Task: Edit a podcast with multiple hosts using multitrack capabilities.
Action: Mouse moved to (6, 16)
Screenshot: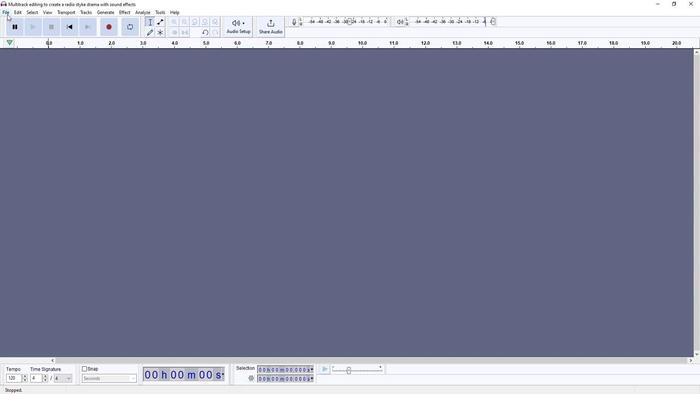 
Action: Mouse pressed left at (6, 16)
Screenshot: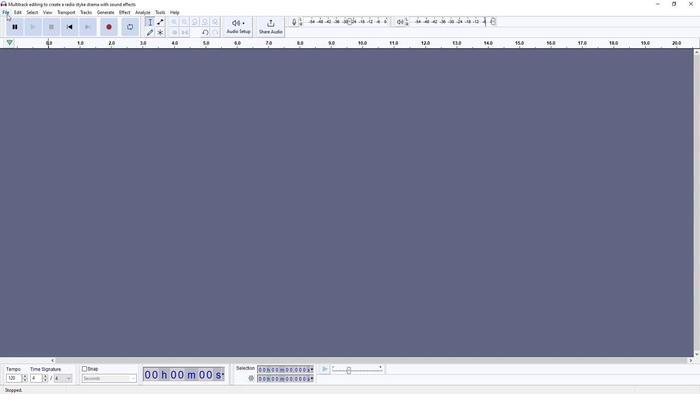 
Action: Mouse moved to (114, 84)
Screenshot: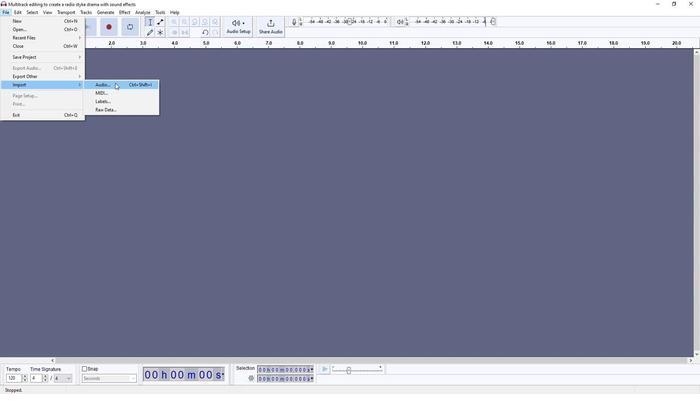 
Action: Mouse pressed left at (114, 84)
Screenshot: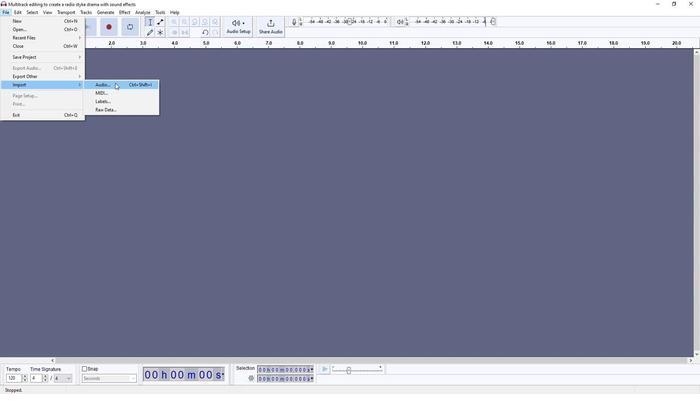 
Action: Mouse moved to (80, 55)
Screenshot: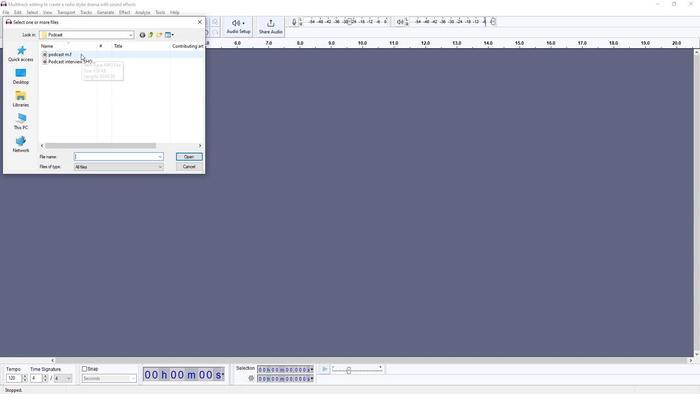 
Action: Mouse pressed left at (80, 55)
Screenshot: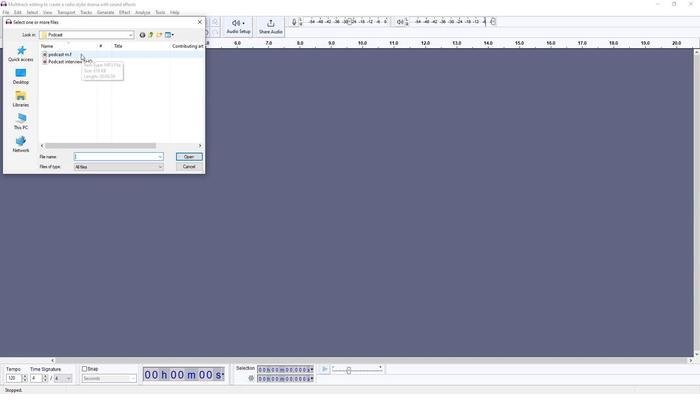 
Action: Mouse moved to (180, 155)
Screenshot: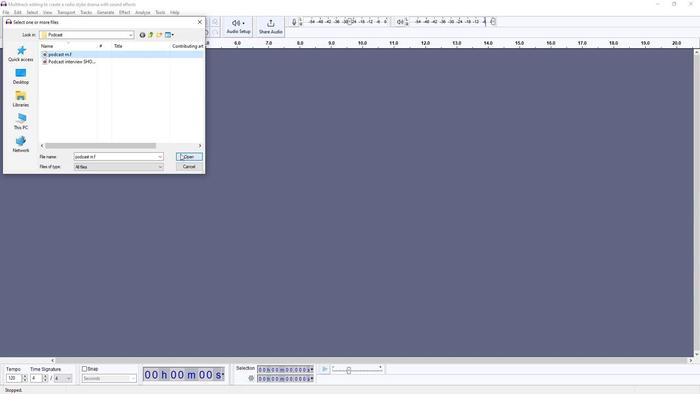 
Action: Mouse pressed left at (180, 155)
Screenshot: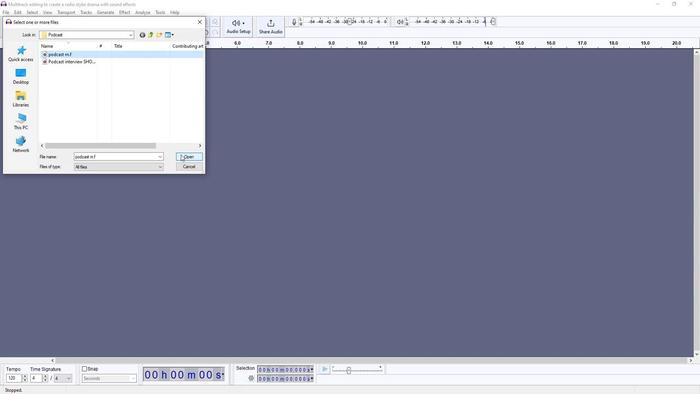
Action: Mouse moved to (35, 27)
Screenshot: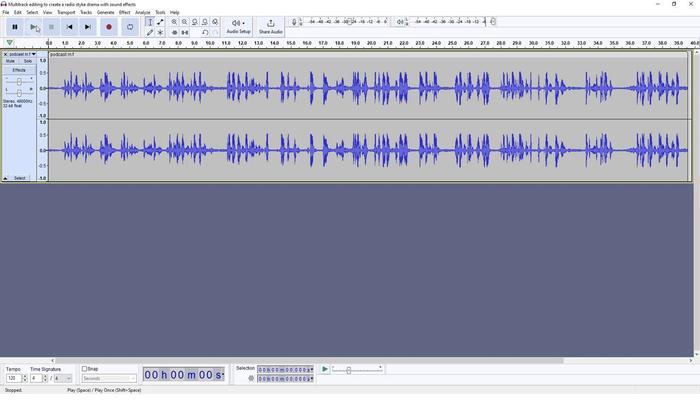
Action: Mouse pressed left at (35, 27)
Screenshot: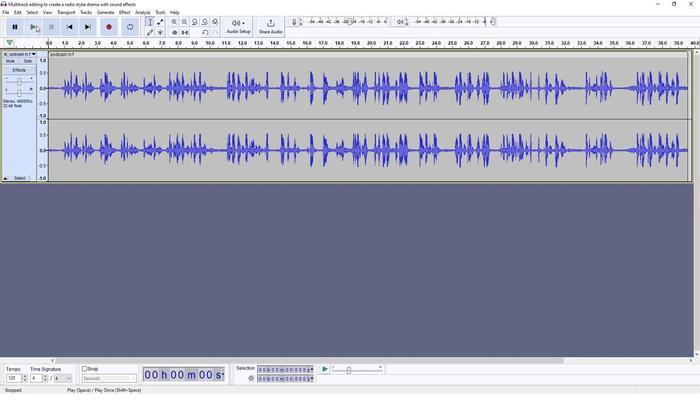 
Action: Mouse moved to (47, 30)
Screenshot: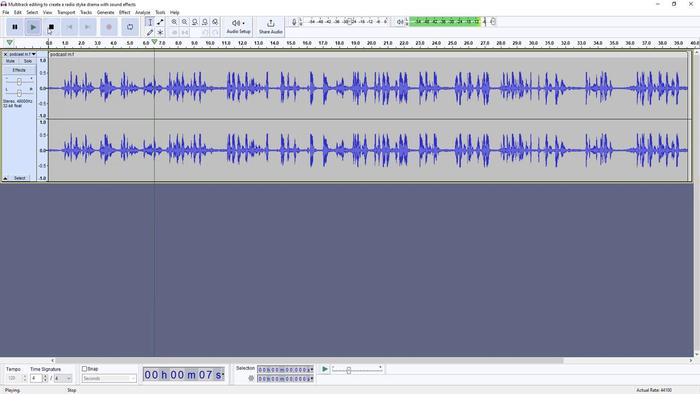 
Action: Mouse pressed left at (47, 30)
Screenshot: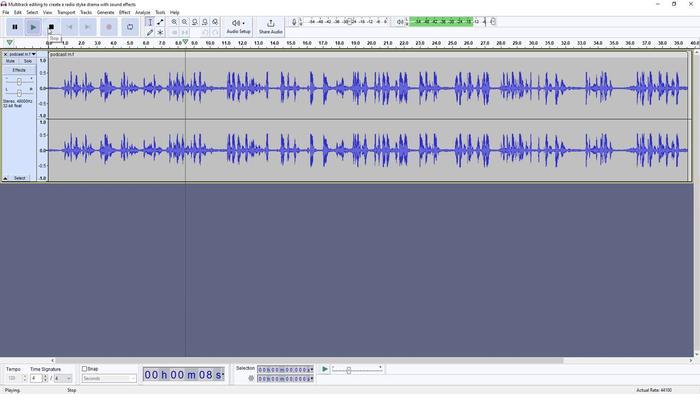 
Action: Mouse moved to (164, 90)
Screenshot: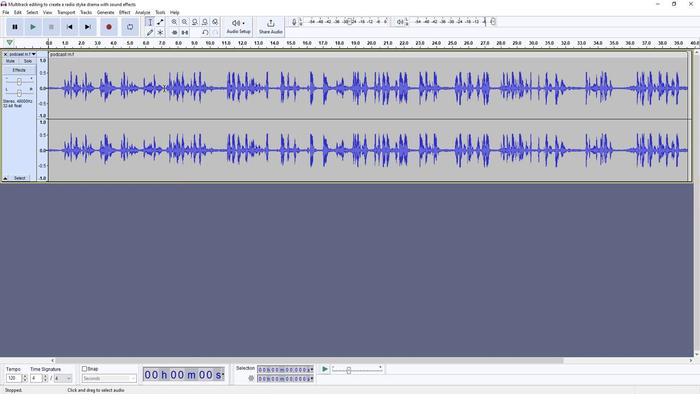 
Action: Mouse pressed left at (164, 90)
Screenshot: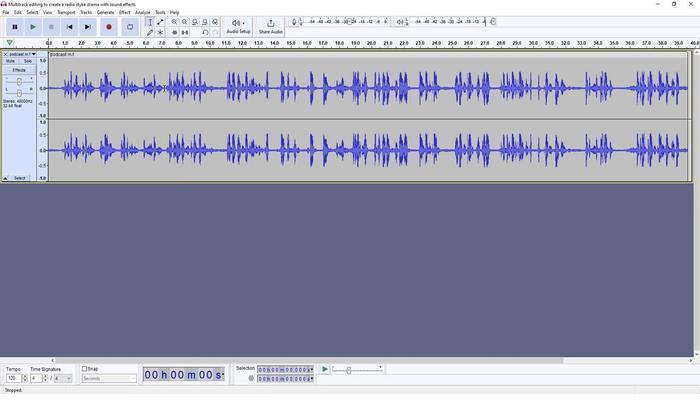 
Action: Mouse pressed right at (164, 90)
Screenshot: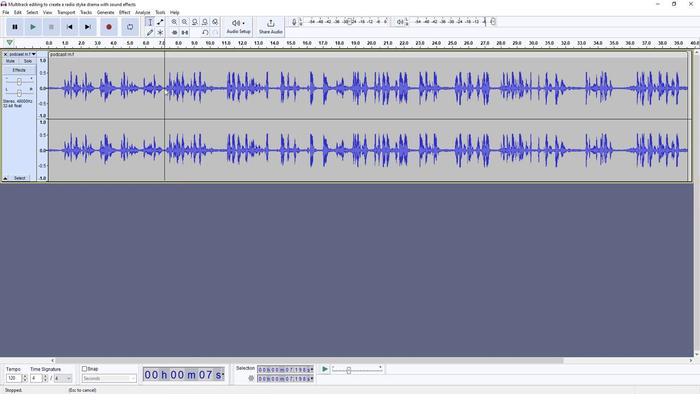
Action: Mouse moved to (174, 121)
Screenshot: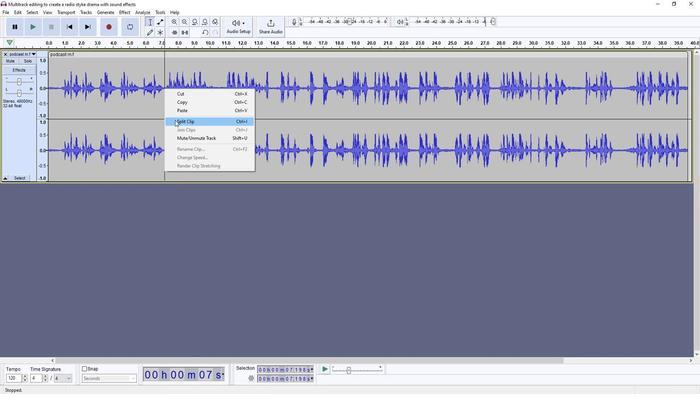 
Action: Mouse pressed left at (174, 121)
Screenshot: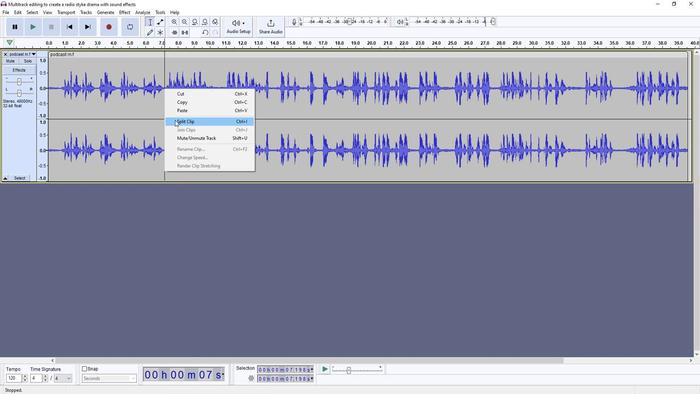 
Action: Mouse moved to (98, 211)
Screenshot: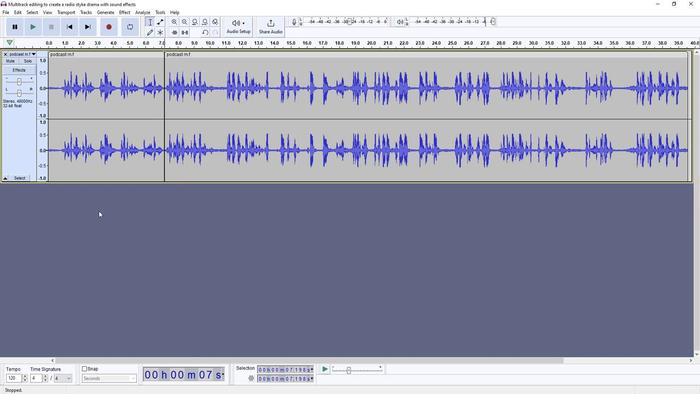 
Action: Mouse pressed right at (98, 211)
Screenshot: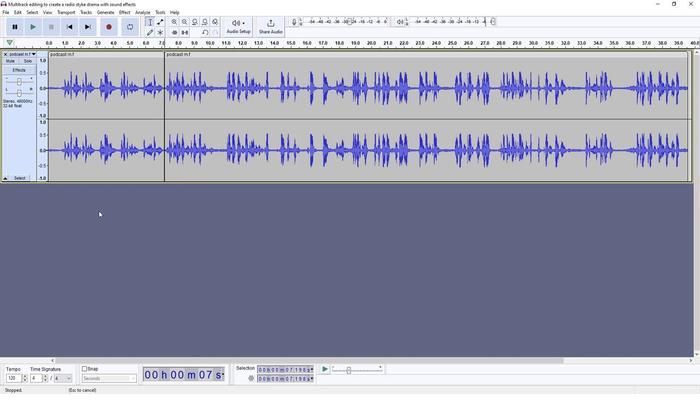 
Action: Mouse moved to (118, 228)
Screenshot: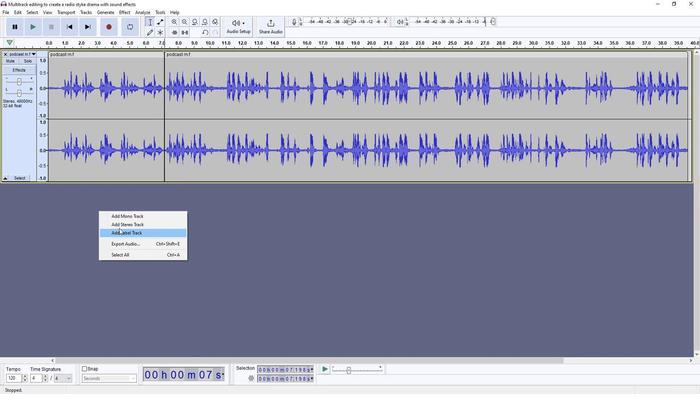 
Action: Mouse pressed left at (118, 228)
Screenshot: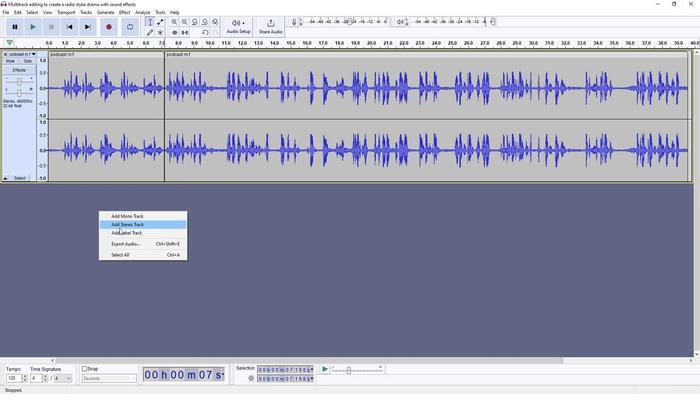
Action: Mouse moved to (211, 56)
Screenshot: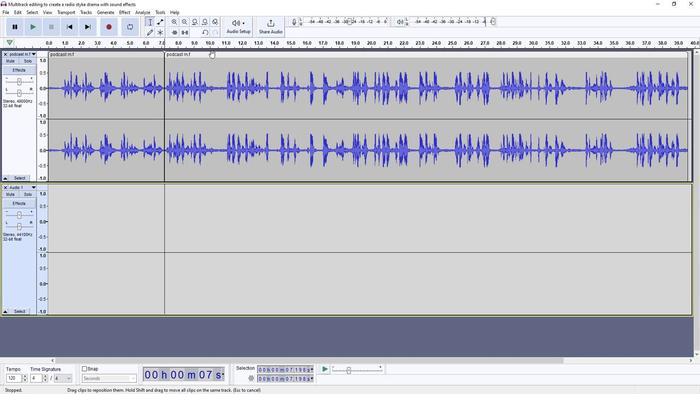 
Action: Mouse pressed left at (211, 56)
Screenshot: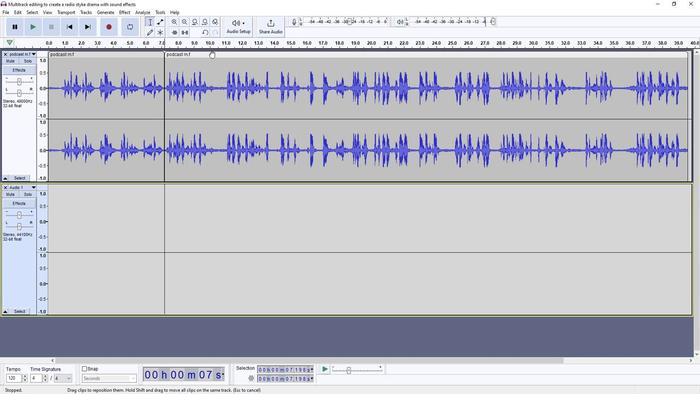 
Action: Mouse moved to (686, 196)
Screenshot: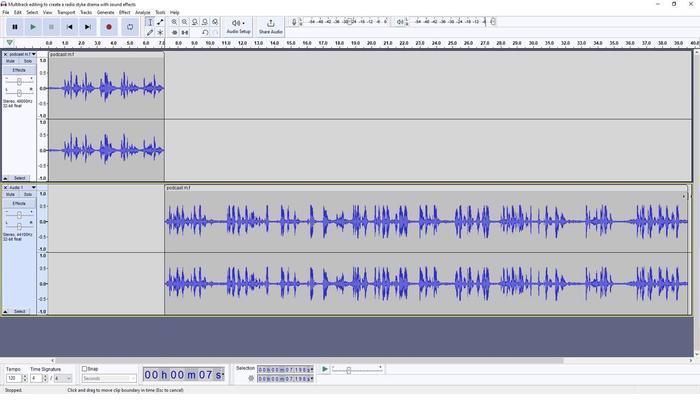 
Action: Mouse pressed left at (686, 196)
Screenshot: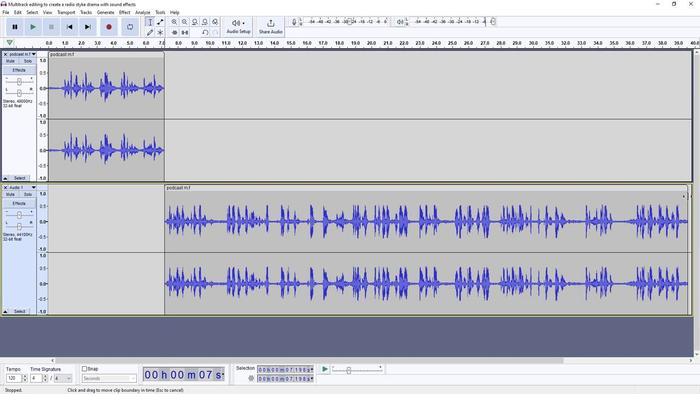 
Action: Mouse moved to (181, 138)
Screenshot: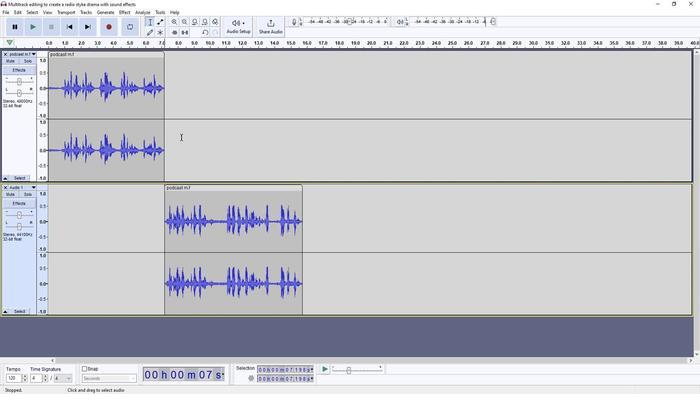 
Action: Mouse pressed left at (181, 138)
Screenshot: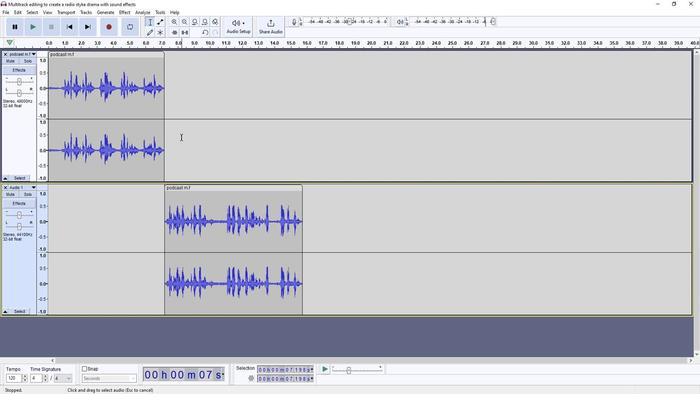 
Action: Mouse moved to (126, 13)
Screenshot: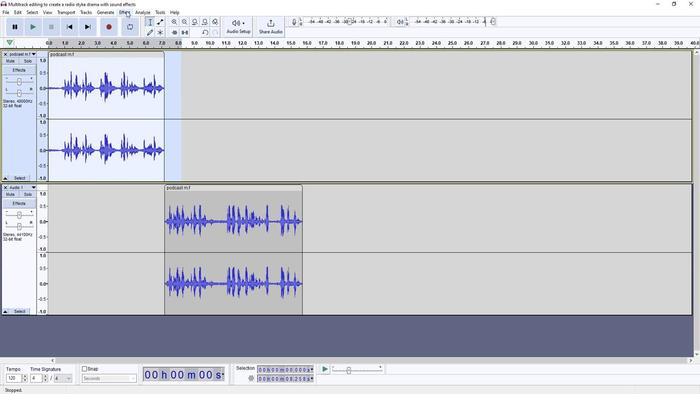 
Action: Mouse pressed left at (126, 13)
Screenshot: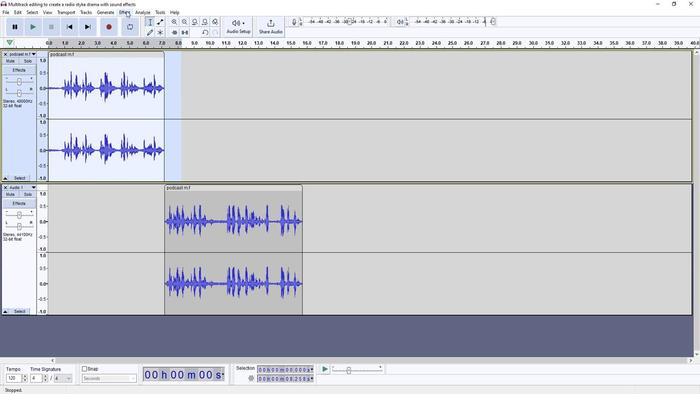 
Action: Mouse moved to (230, 184)
Screenshot: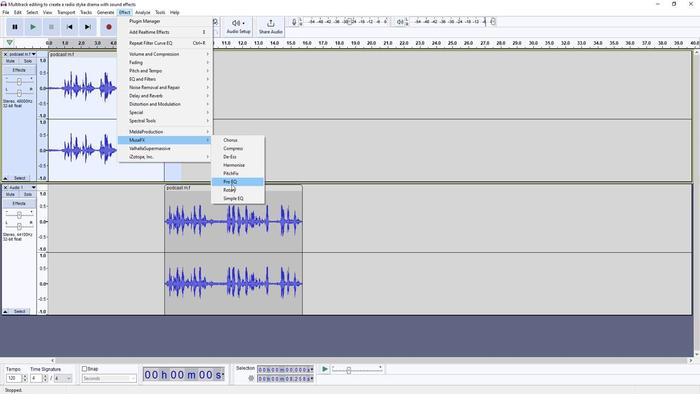 
Action: Mouse pressed left at (230, 184)
Screenshot: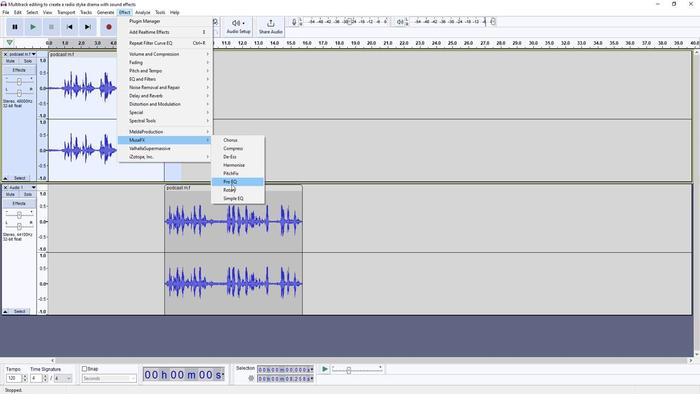 
Action: Mouse moved to (341, 139)
Screenshot: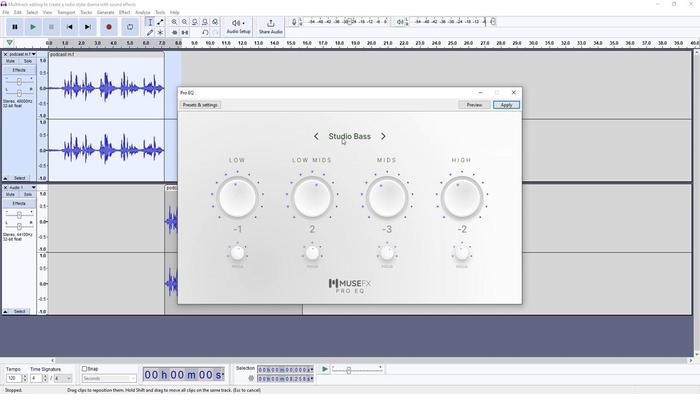 
Action: Mouse pressed left at (341, 139)
Screenshot: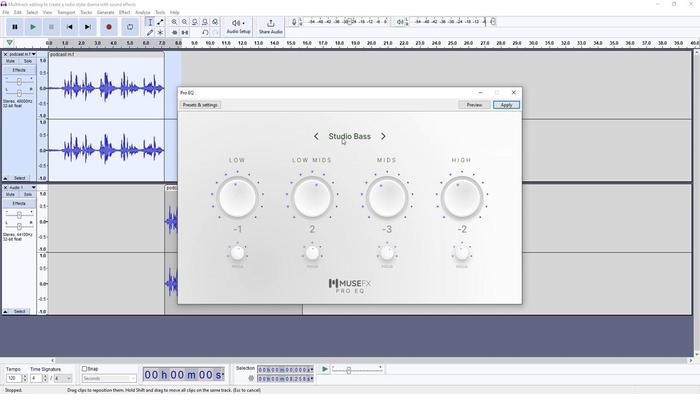
Action: Mouse moved to (351, 220)
Screenshot: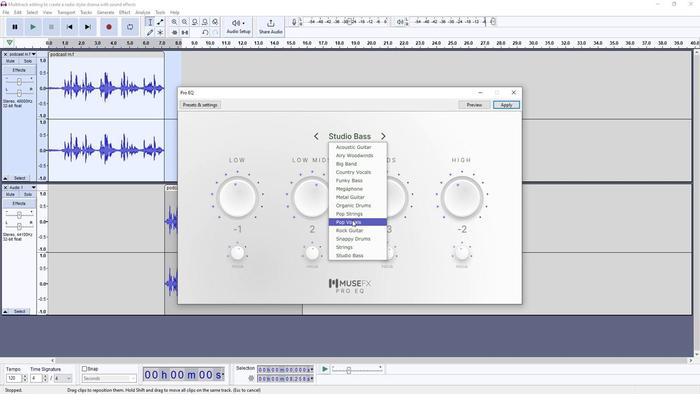 
Action: Mouse pressed left at (351, 220)
Screenshot: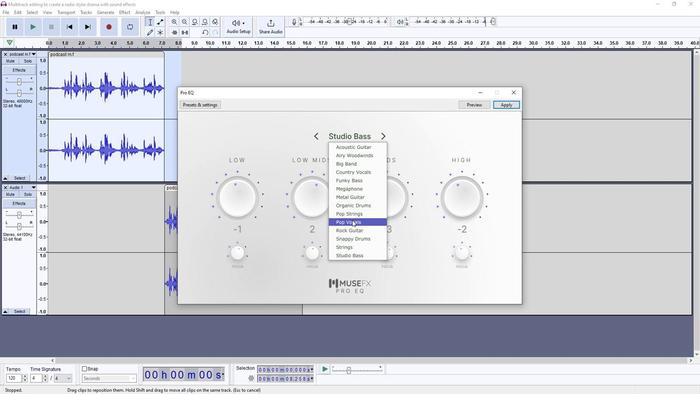 
Action: Mouse moved to (475, 103)
Screenshot: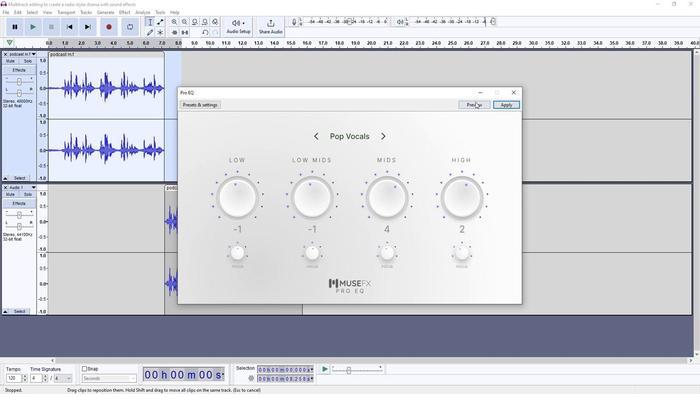 
Action: Mouse pressed left at (475, 103)
Screenshot: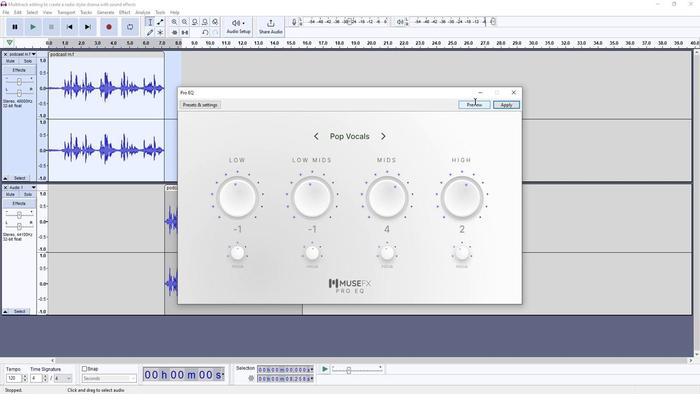 
Action: Mouse moved to (367, 220)
Screenshot: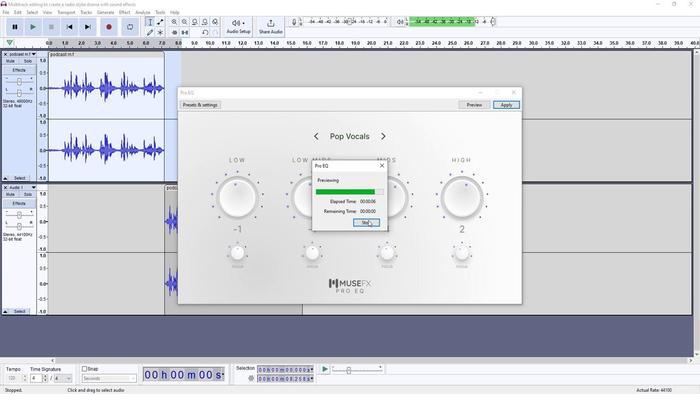 
Action: Mouse pressed left at (367, 220)
Screenshot: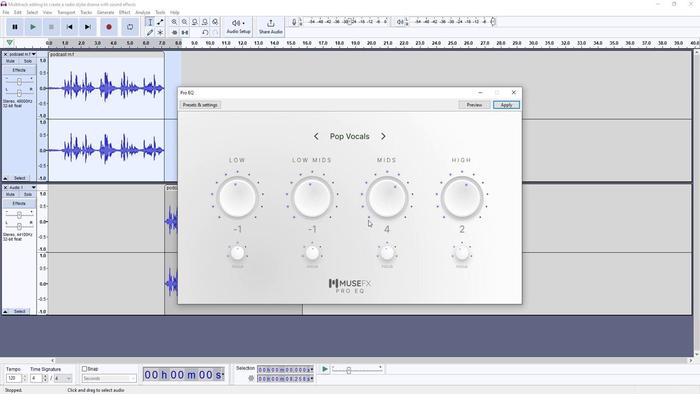 
Action: Mouse moved to (504, 105)
Screenshot: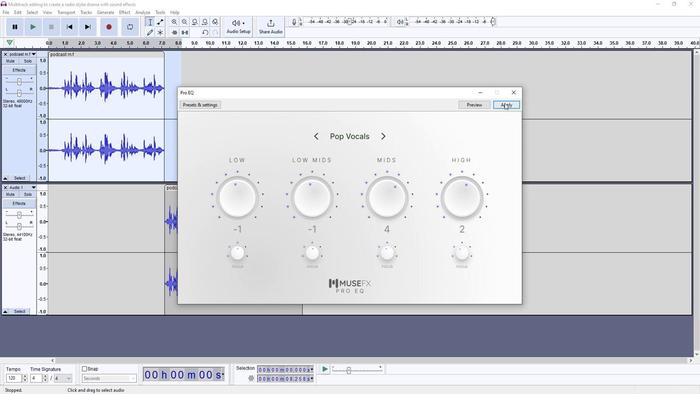 
Action: Mouse pressed left at (504, 105)
Screenshot: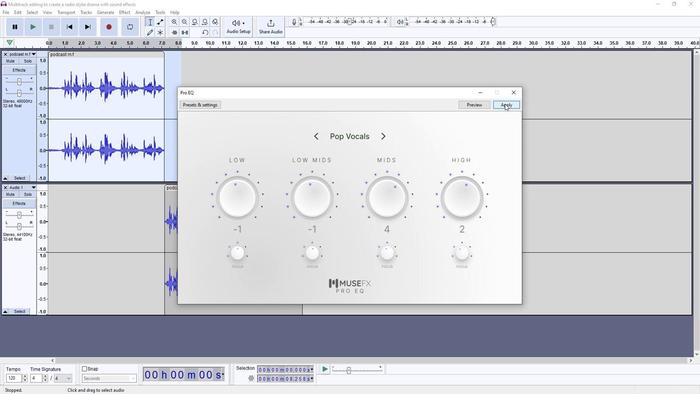 
Action: Mouse moved to (316, 223)
Screenshot: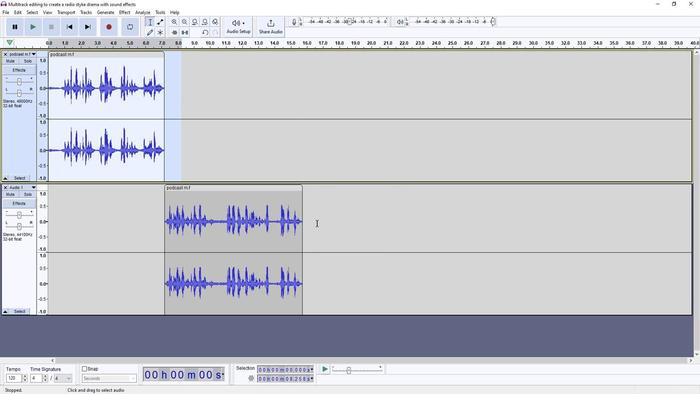 
Action: Mouse pressed left at (316, 223)
Screenshot: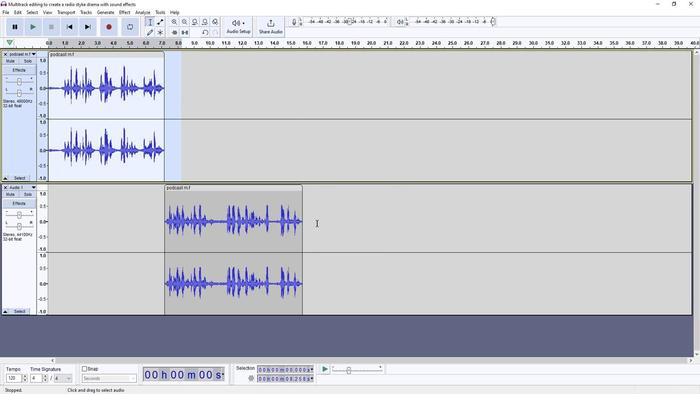 
Action: Mouse moved to (126, 13)
Screenshot: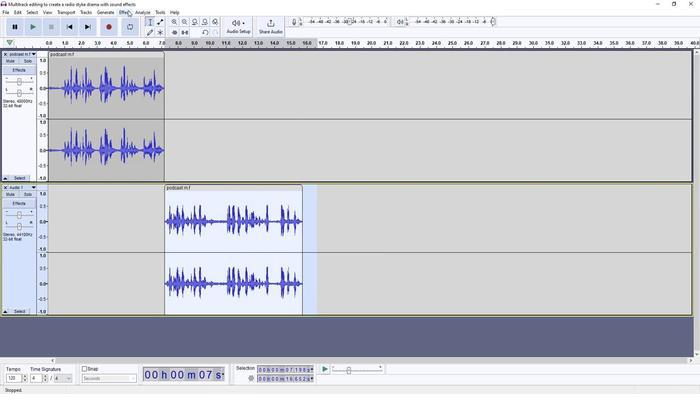 
Action: Mouse pressed left at (126, 13)
Screenshot: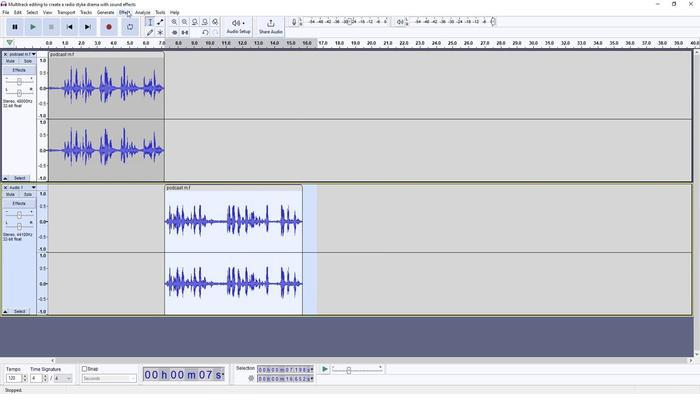 
Action: Mouse moved to (233, 183)
Screenshot: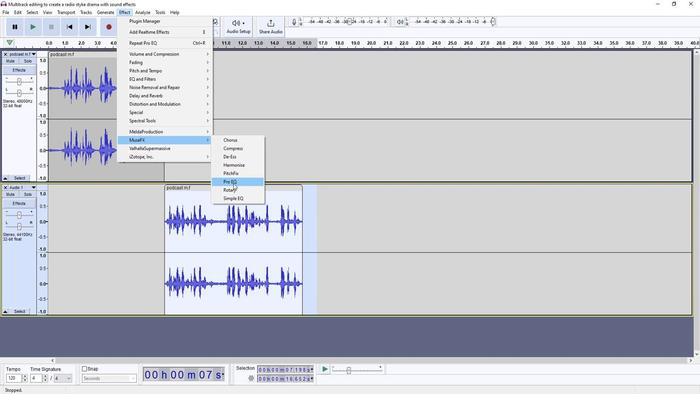 
Action: Mouse pressed left at (233, 183)
Screenshot: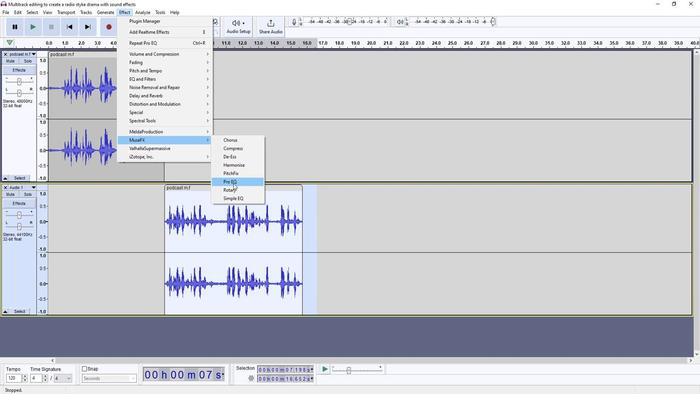 
Action: Mouse moved to (340, 137)
Screenshot: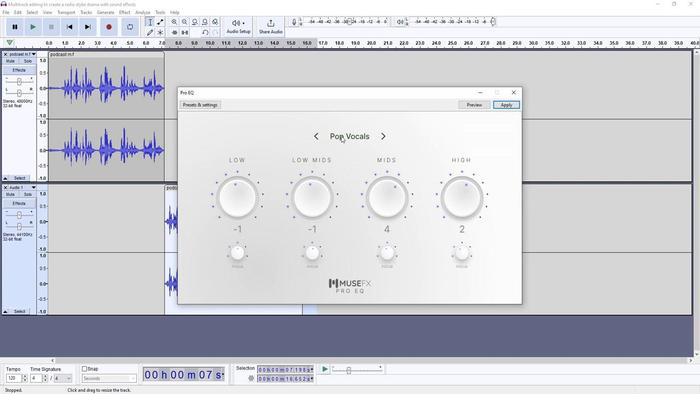 
Action: Mouse pressed left at (340, 137)
Screenshot: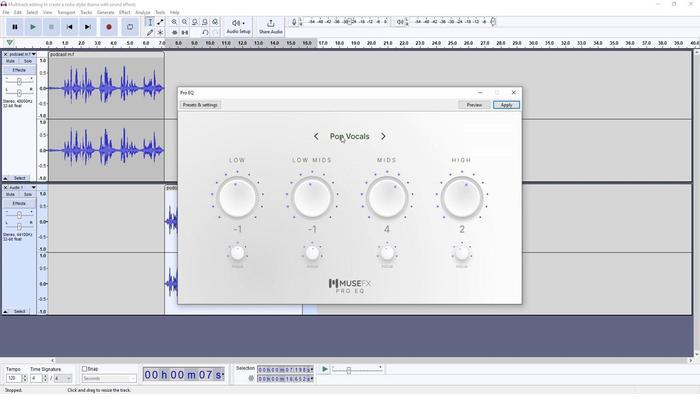 
Action: Mouse moved to (349, 220)
Screenshot: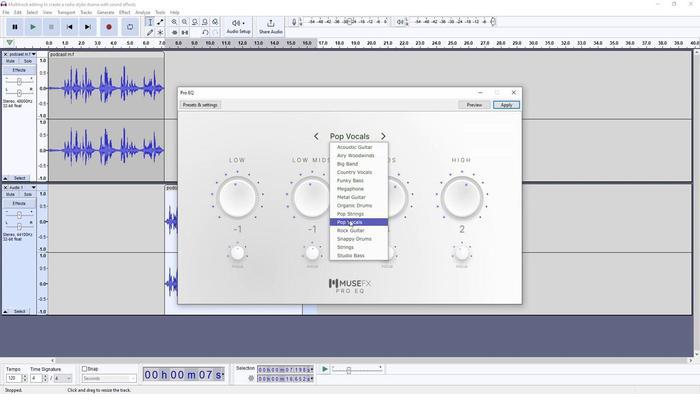 
Action: Mouse pressed left at (349, 220)
Screenshot: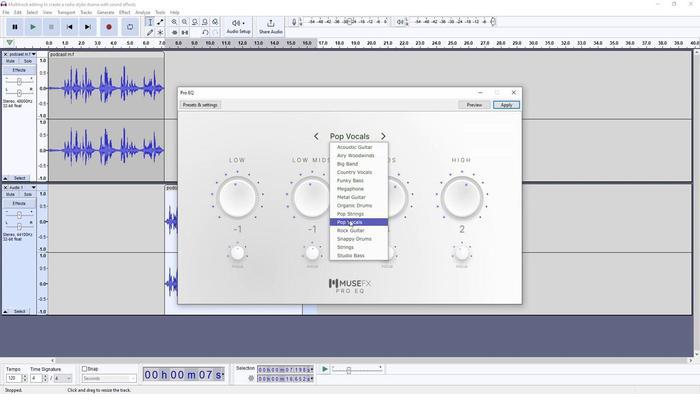 
Action: Mouse moved to (480, 105)
Screenshot: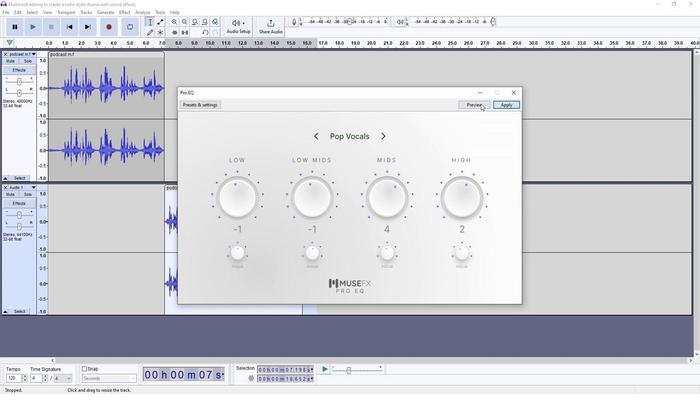 
Action: Mouse pressed left at (480, 105)
Screenshot: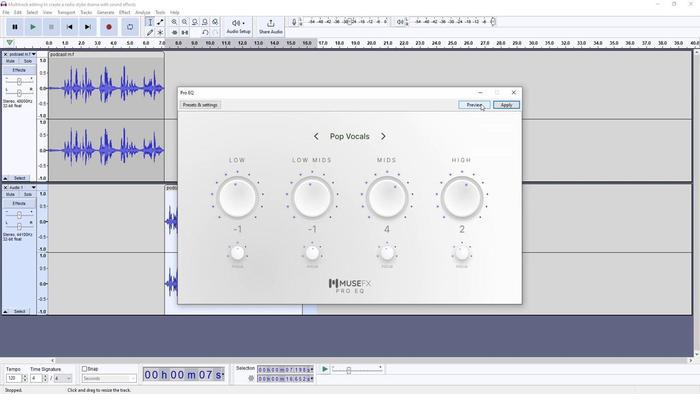 
Action: Mouse moved to (498, 105)
Screenshot: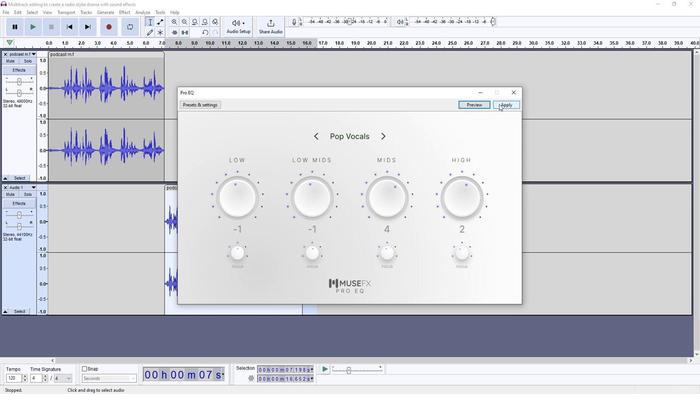 
Action: Mouse pressed left at (498, 105)
Screenshot: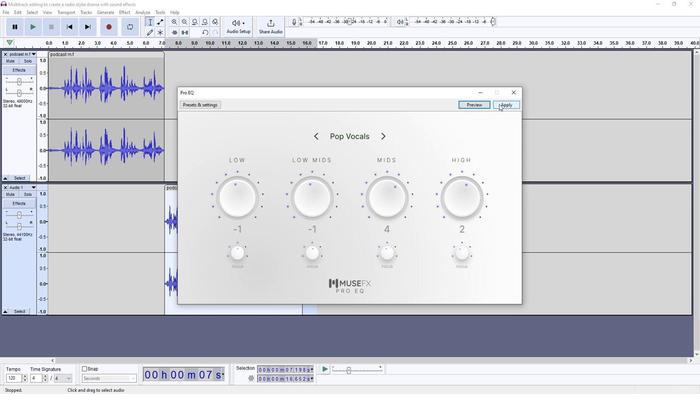 
Action: Mouse moved to (310, 229)
Screenshot: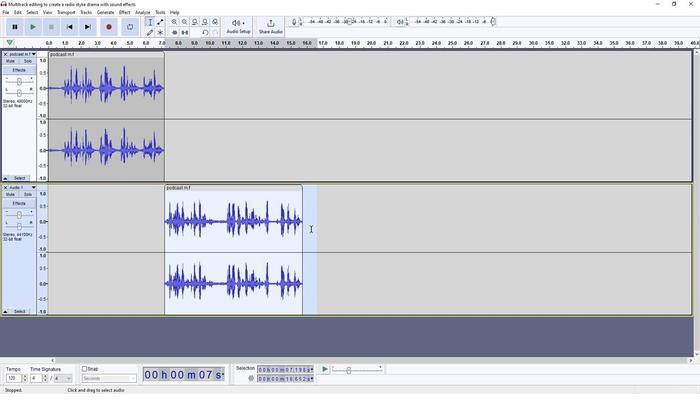 
Action: Mouse pressed left at (310, 229)
Screenshot: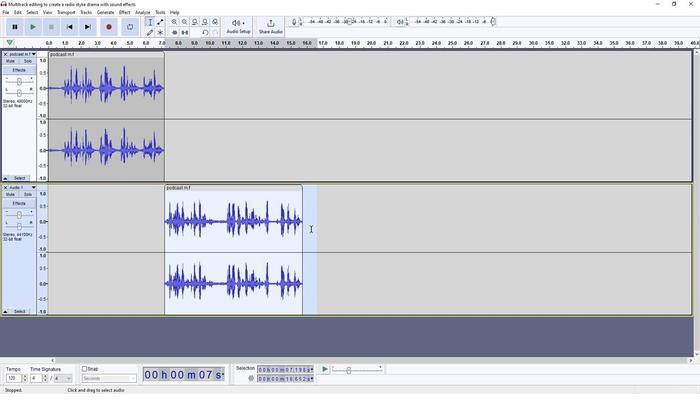 
Action: Mouse moved to (32, 31)
Screenshot: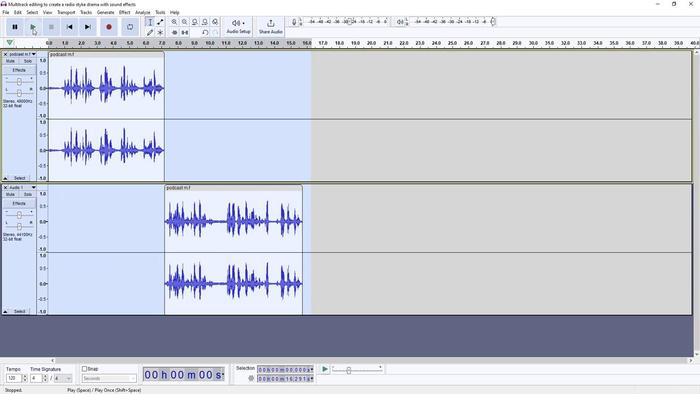 
Action: Mouse pressed left at (32, 31)
Screenshot: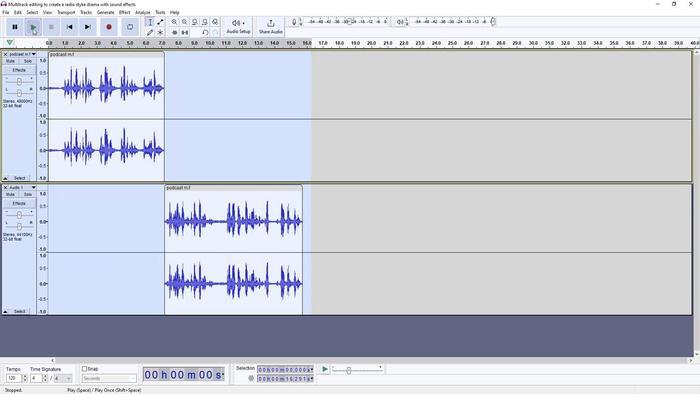 
Action: Mouse moved to (49, 28)
Screenshot: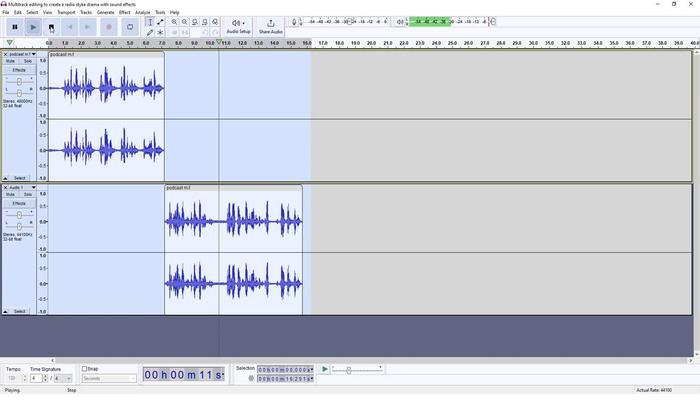 
Action: Mouse pressed left at (49, 28)
Screenshot: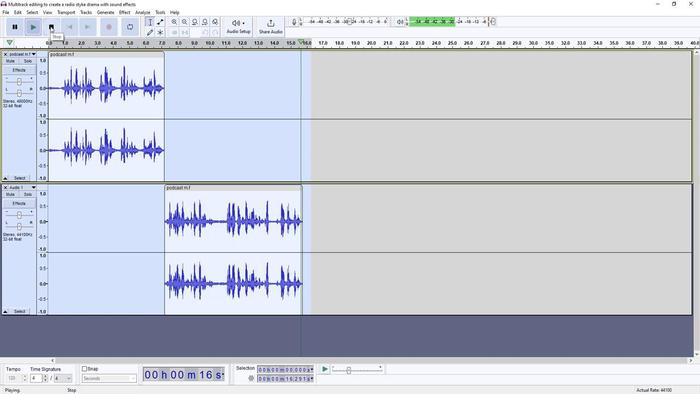 
Action: Mouse moved to (7, 14)
Screenshot: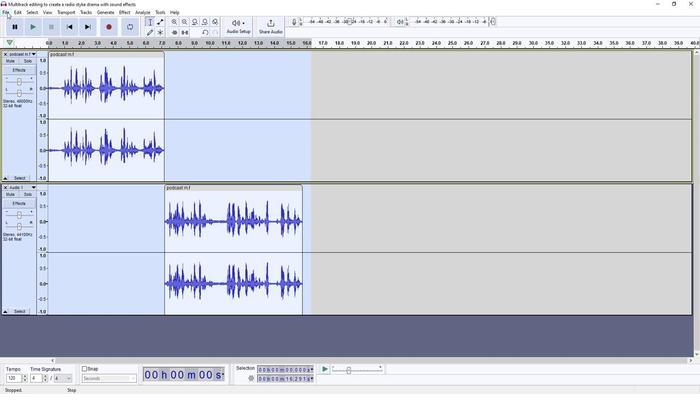 
Action: Mouse pressed left at (7, 14)
Screenshot: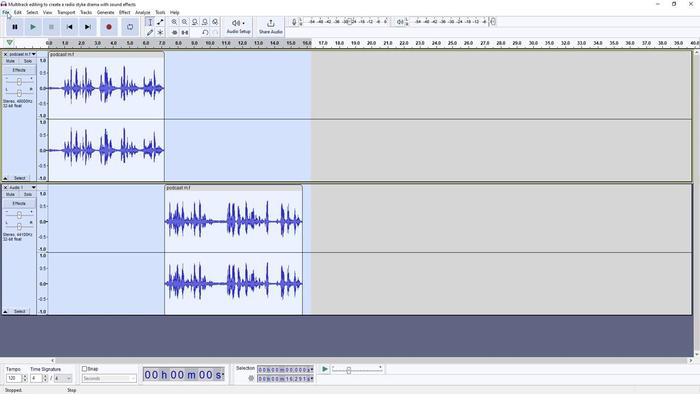 
Action: Mouse moved to (108, 66)
Screenshot: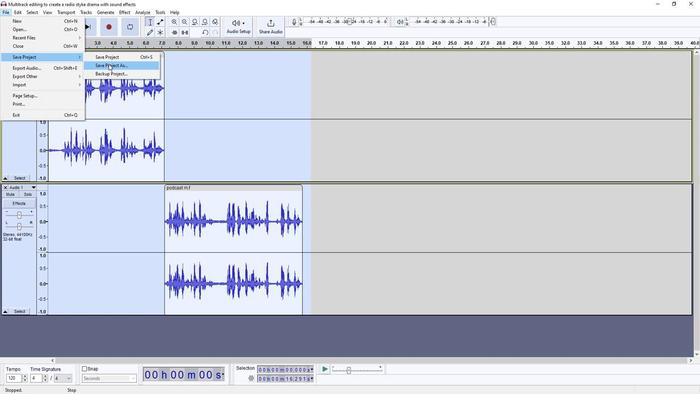 
Action: Mouse pressed left at (108, 66)
Screenshot: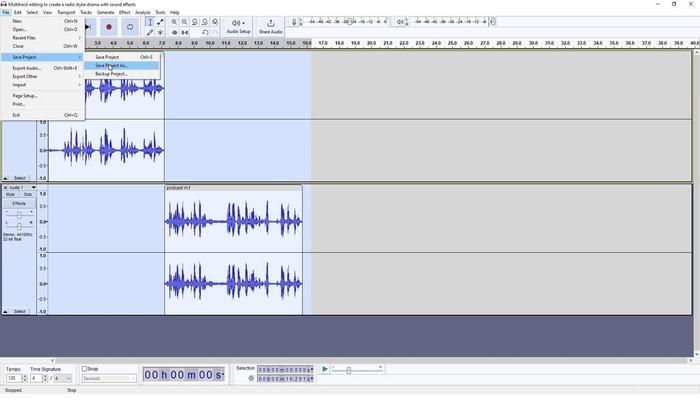 
Action: Key pressed <Key.backspace><Key.shift>Edit<Key.space>a<Key.space>podcast<Key.space>with<Key.space><Key.shift>Multiple<Key.space>host<Key.space>using<Key.space><Key.shift>Multitrack
Screenshot: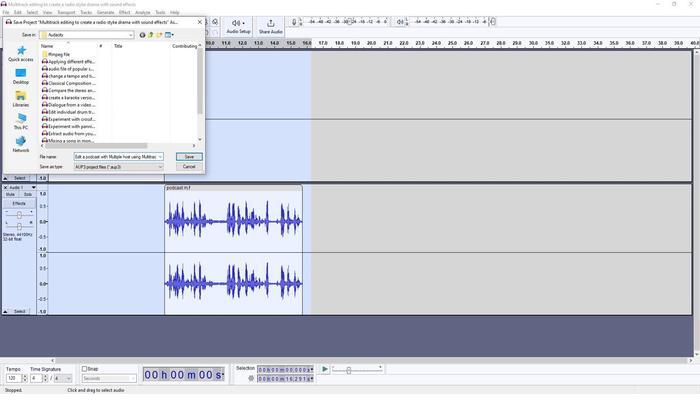 
Action: Mouse moved to (190, 157)
Screenshot: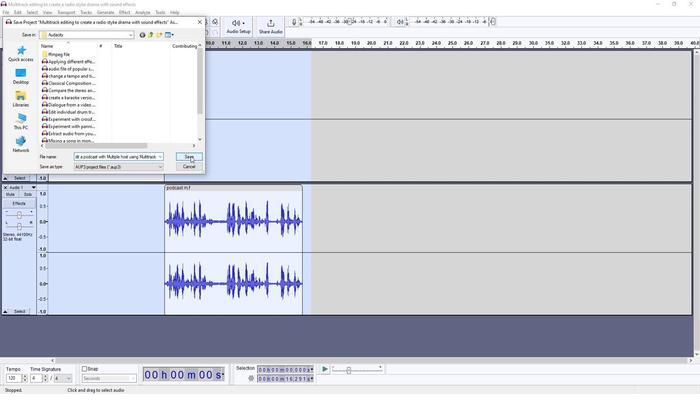 
Action: Mouse pressed left at (190, 157)
Screenshot: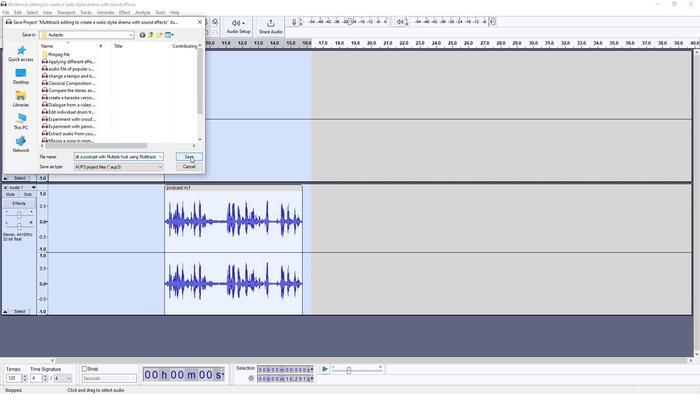 
